 Task: Set the Invoice Owner to "job" while Find invoice.
Action: Mouse moved to (132, 15)
Screenshot: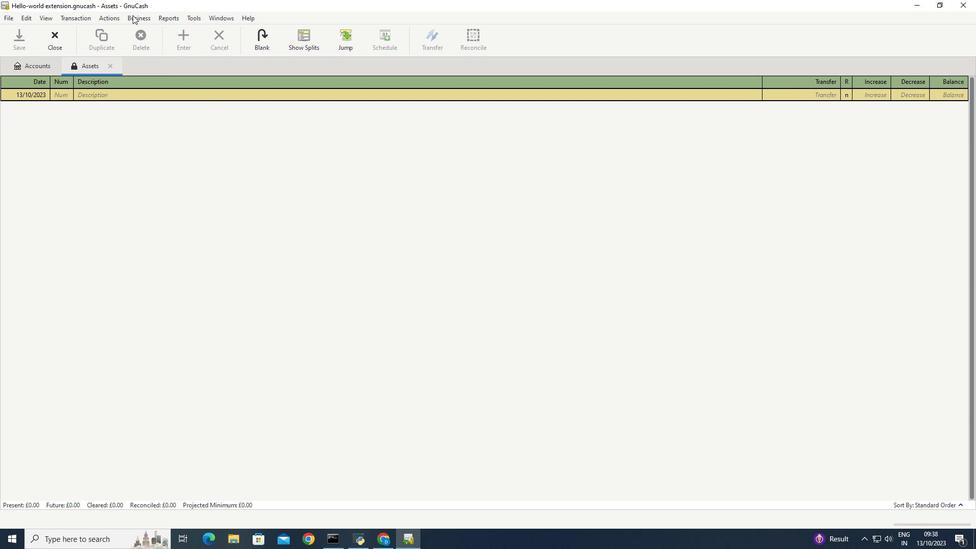 
Action: Mouse pressed left at (132, 15)
Screenshot: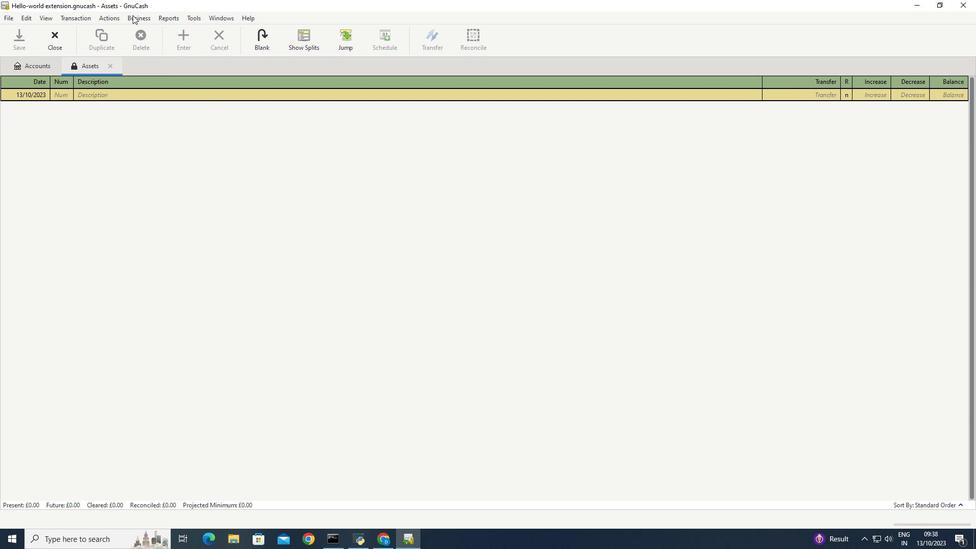 
Action: Mouse moved to (258, 78)
Screenshot: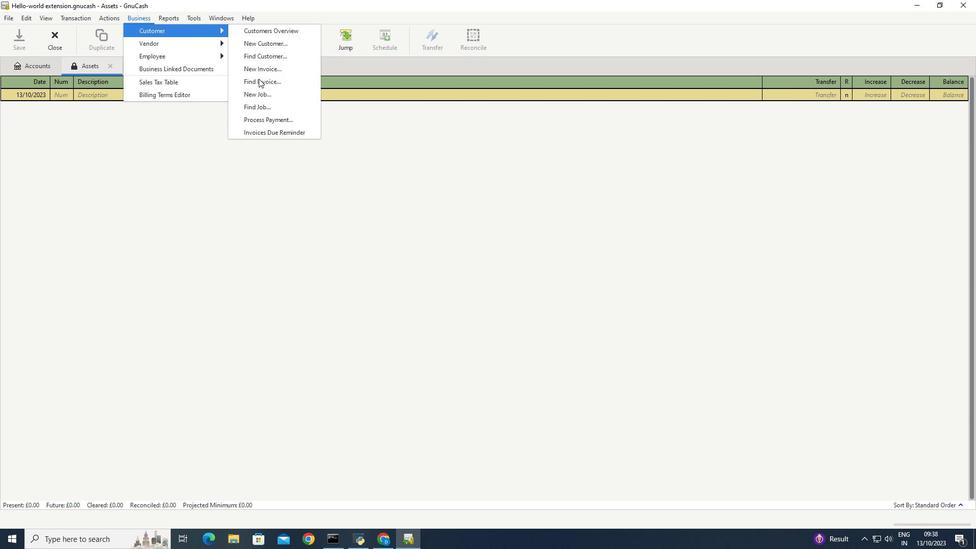
Action: Mouse pressed left at (258, 78)
Screenshot: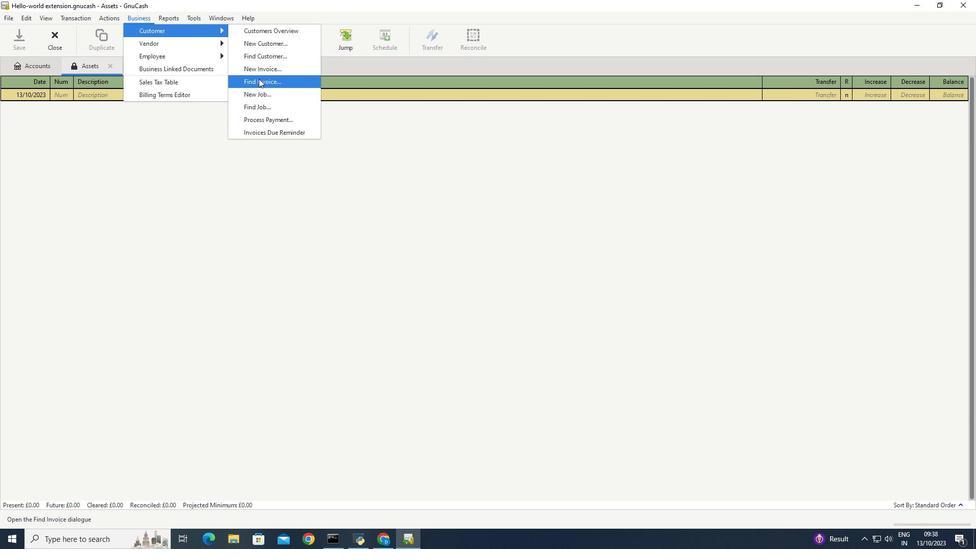 
Action: Mouse moved to (385, 240)
Screenshot: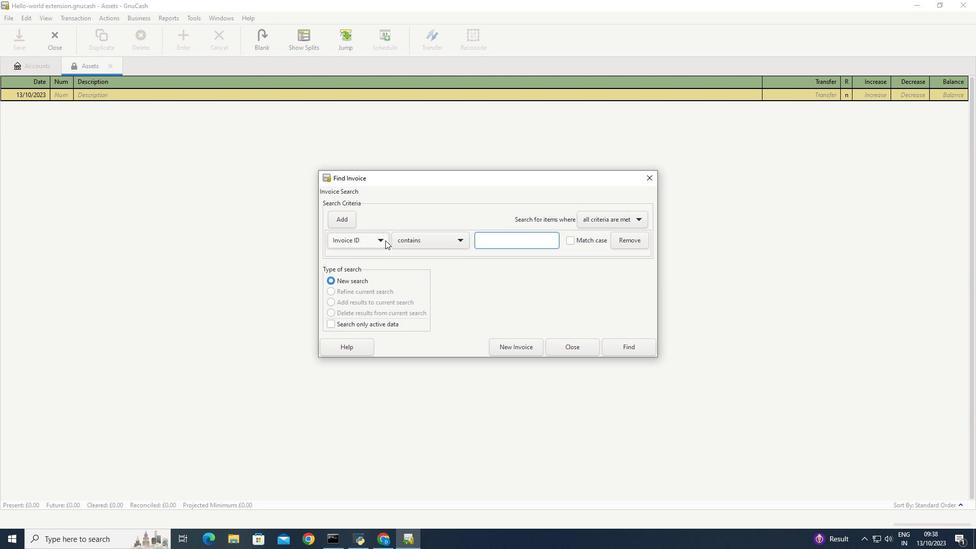 
Action: Mouse pressed left at (385, 240)
Screenshot: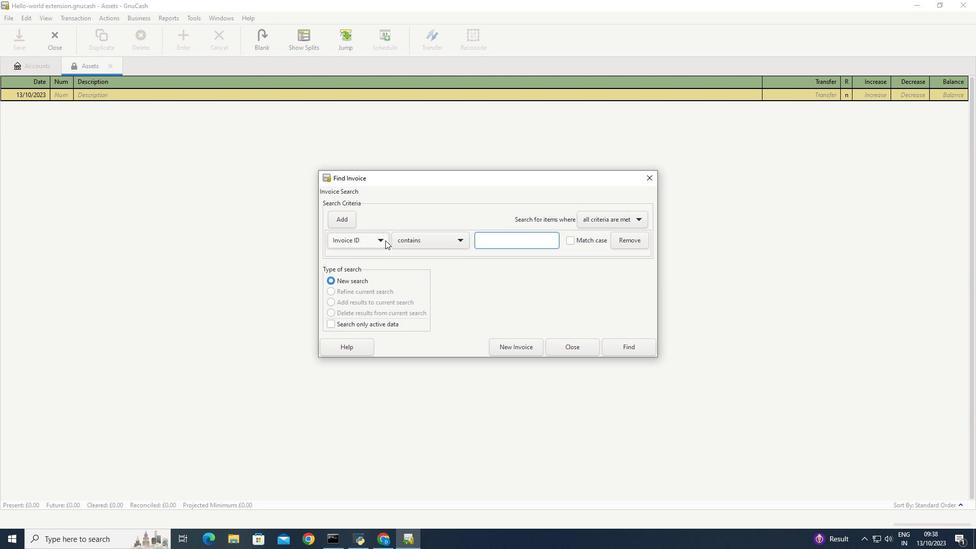
Action: Mouse moved to (333, 376)
Screenshot: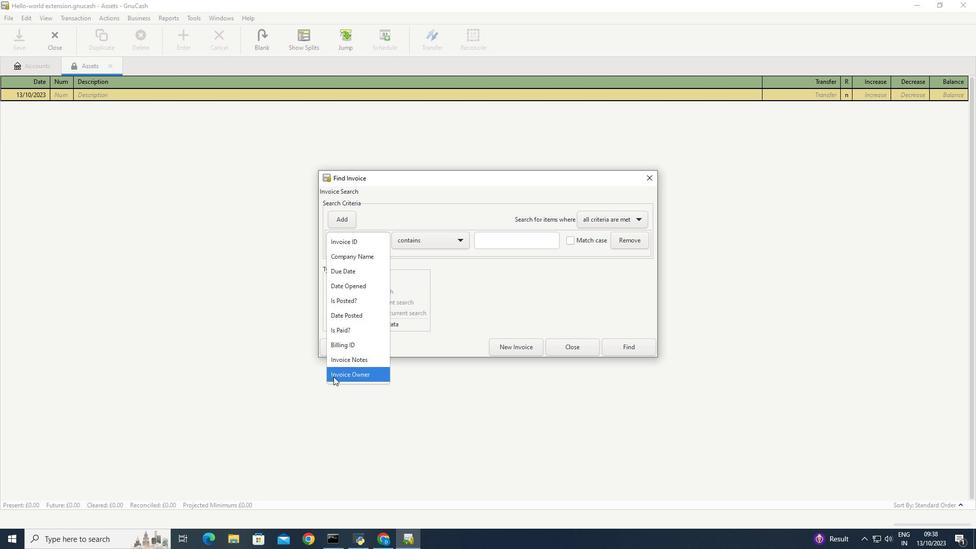 
Action: Mouse pressed left at (333, 376)
Screenshot: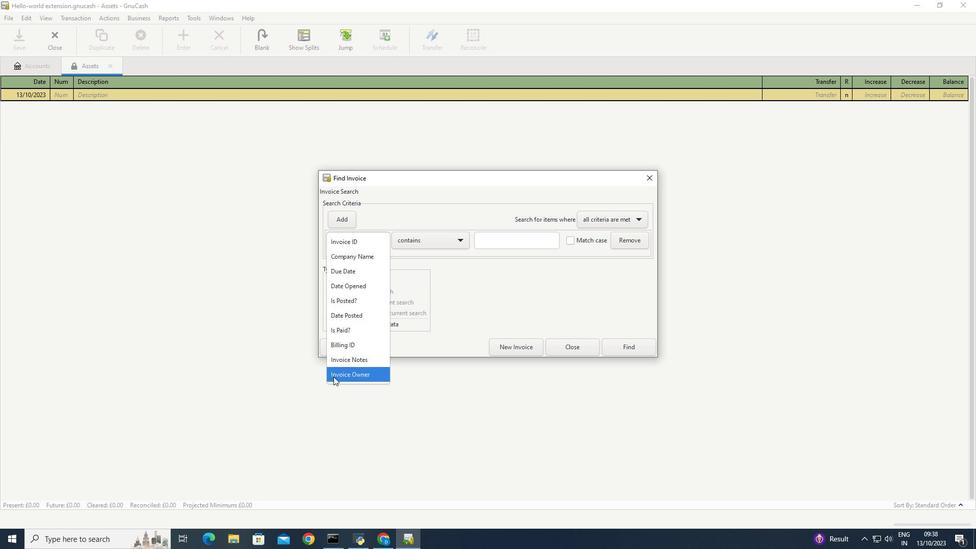 
Action: Mouse moved to (467, 238)
Screenshot: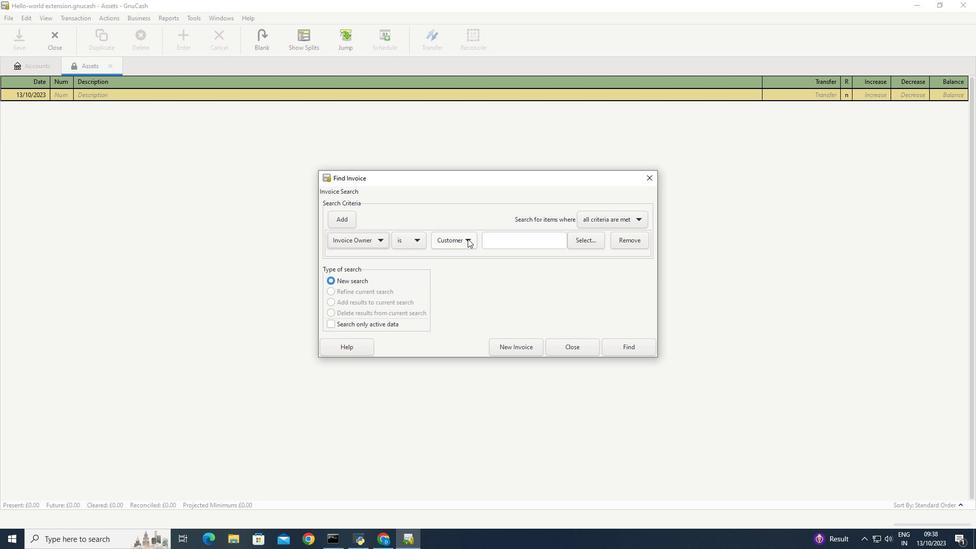 
Action: Mouse pressed left at (467, 238)
Screenshot: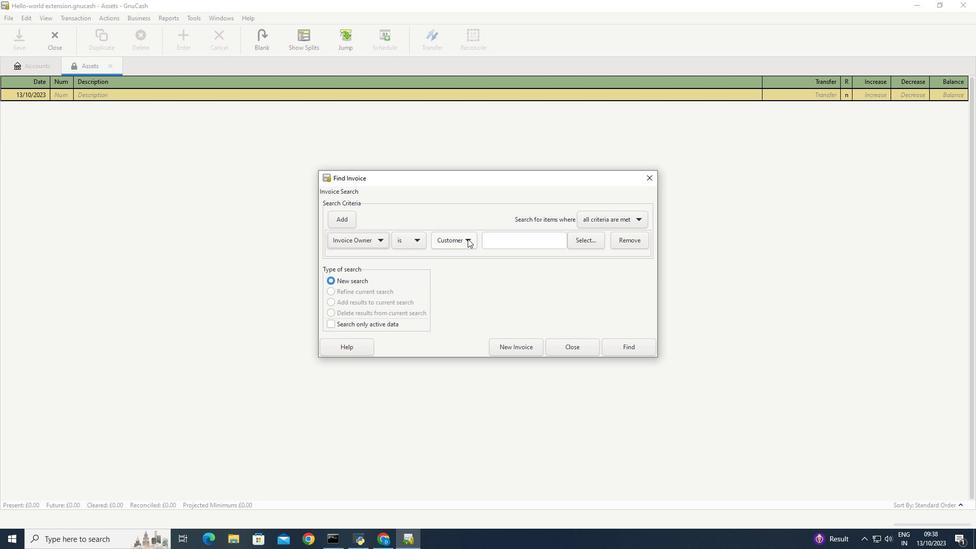 
Action: Mouse moved to (441, 285)
Screenshot: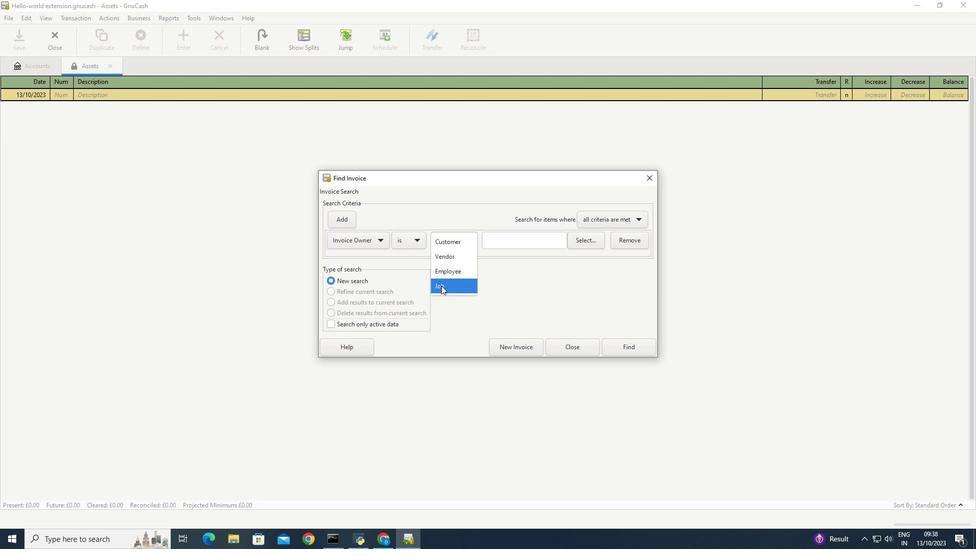 
Action: Mouse pressed left at (441, 285)
Screenshot: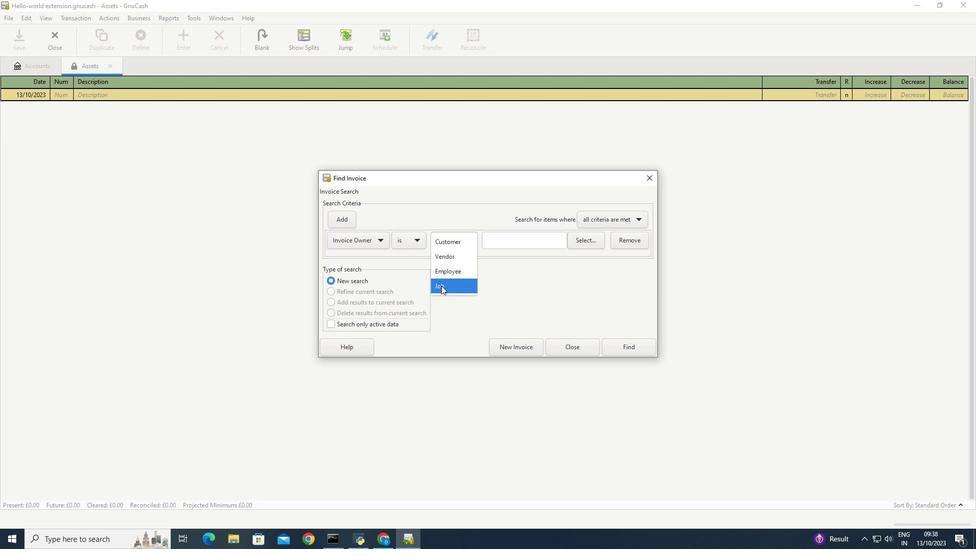 
Action: Mouse moved to (471, 294)
Screenshot: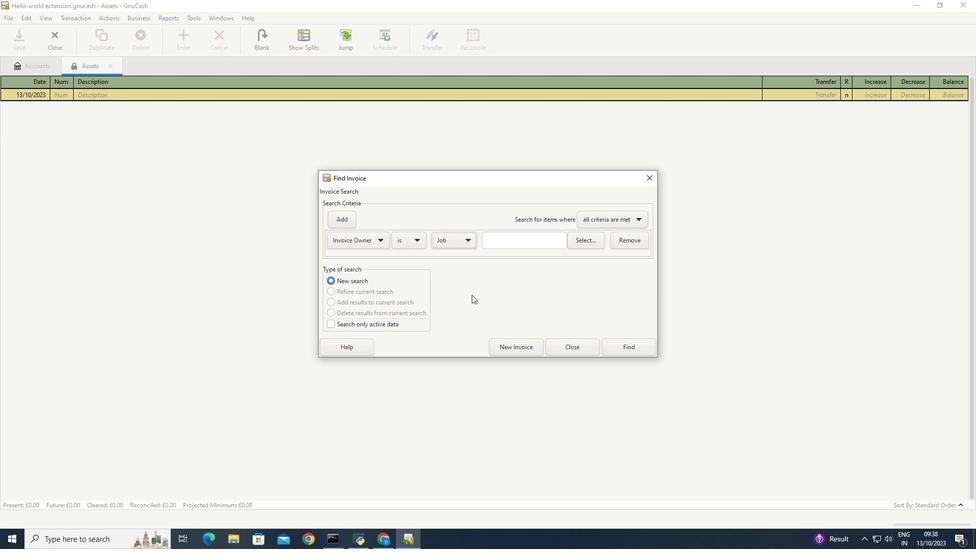
Action: Mouse pressed left at (471, 294)
Screenshot: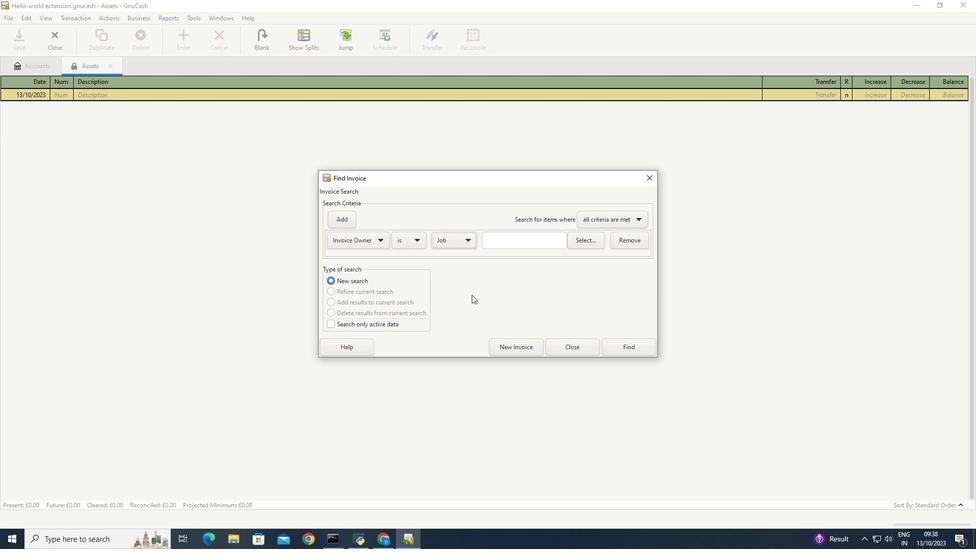 
